 Task: Look for products in the category "Collagen, Hair, Skin & Nails" from Green Foods only.
Action: Mouse moved to (238, 117)
Screenshot: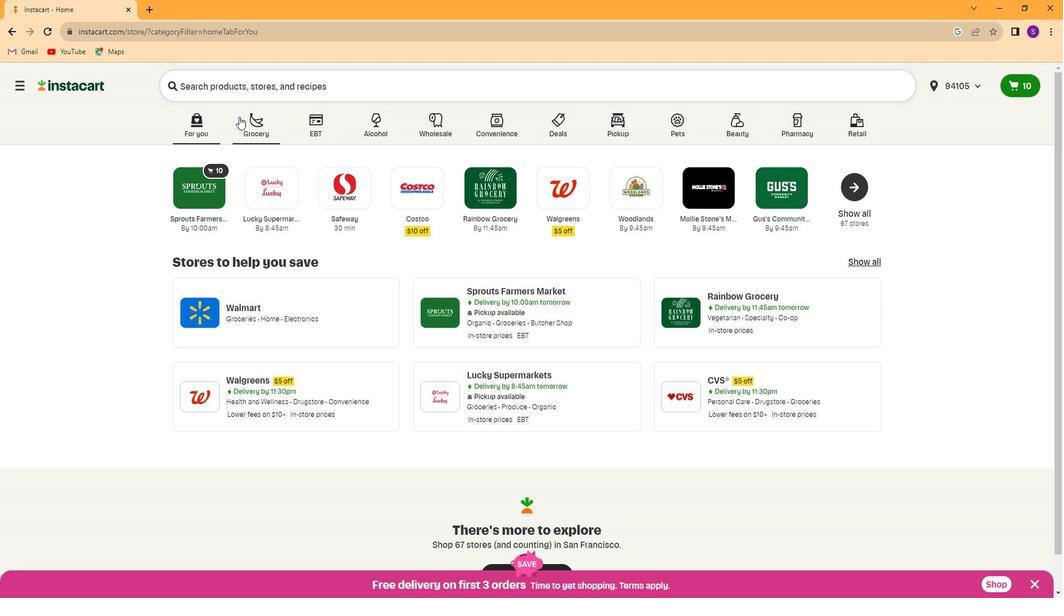 
Action: Mouse pressed left at (238, 117)
Screenshot: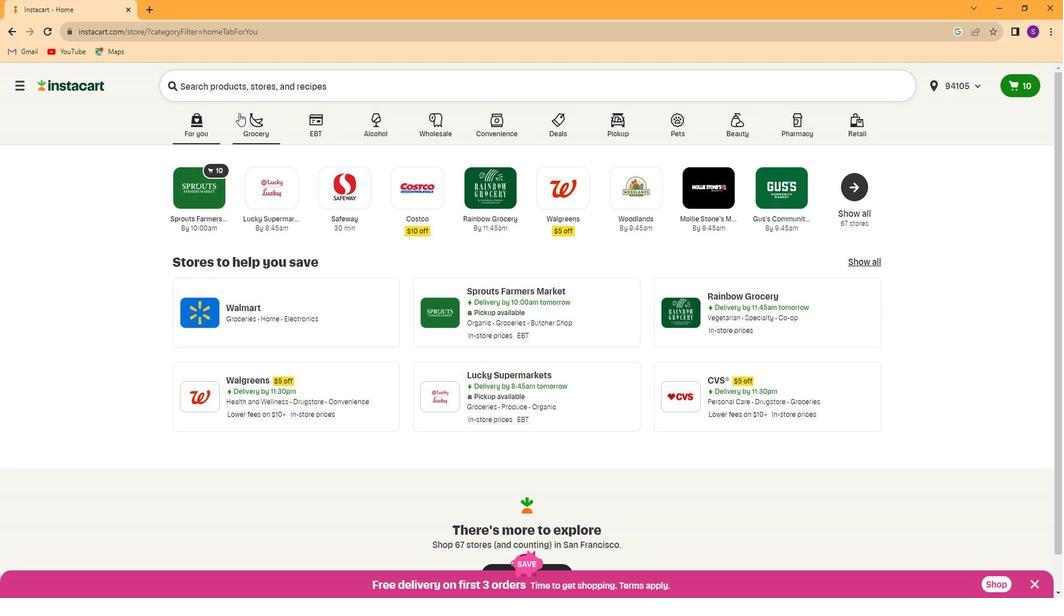 
Action: Mouse moved to (764, 212)
Screenshot: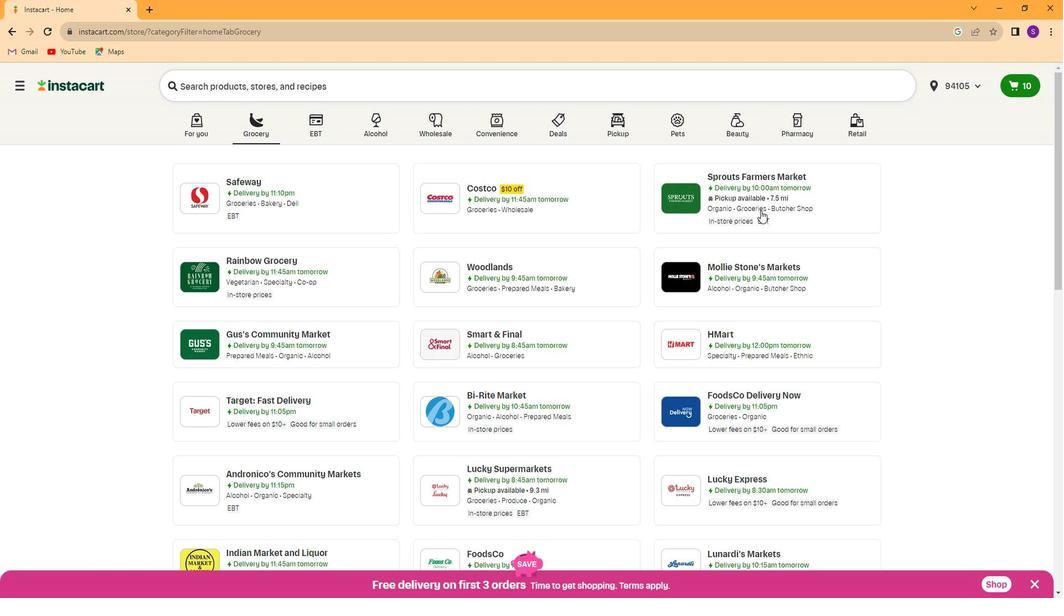
Action: Mouse pressed left at (764, 212)
Screenshot: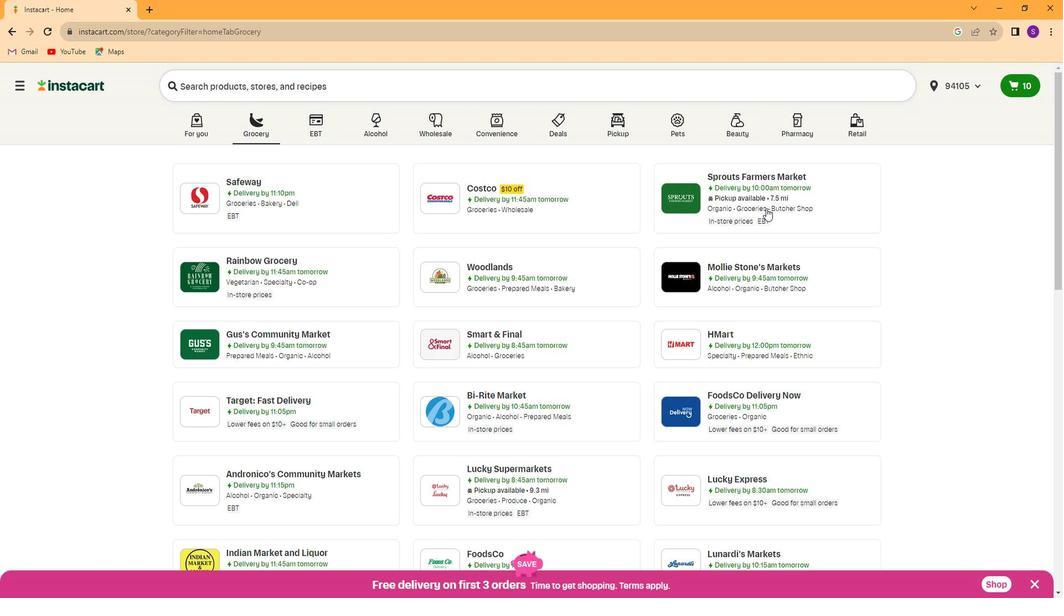 
Action: Mouse moved to (78, 442)
Screenshot: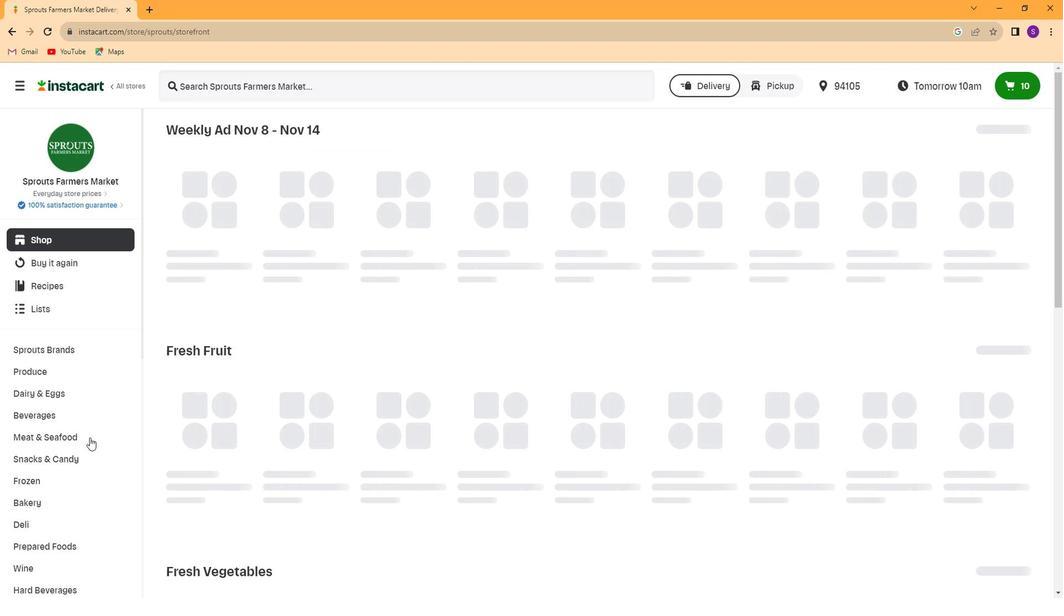 
Action: Mouse scrolled (78, 441) with delta (0, 0)
Screenshot: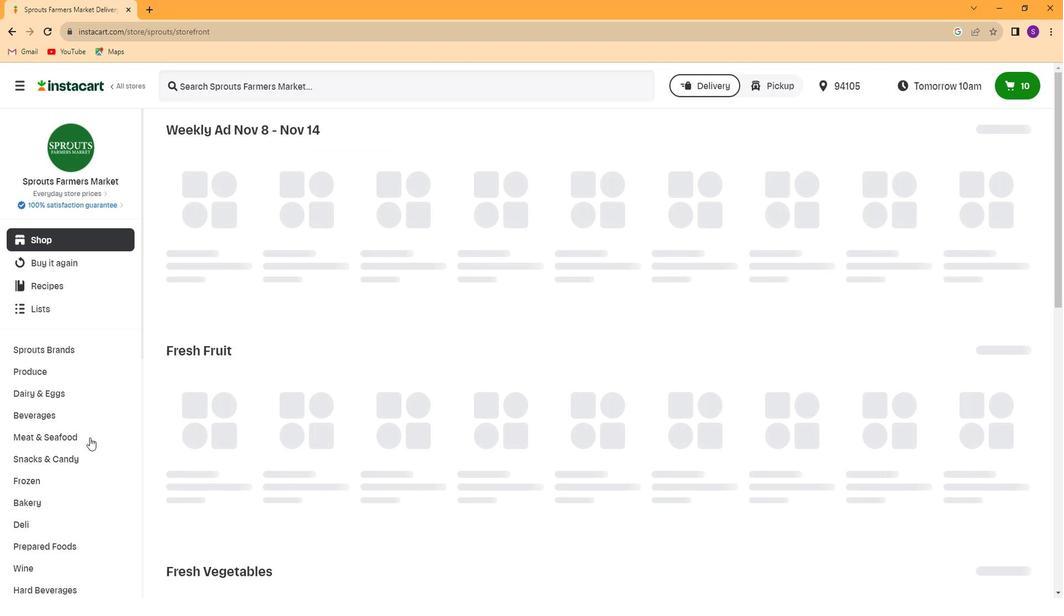 
Action: Mouse scrolled (78, 441) with delta (0, 0)
Screenshot: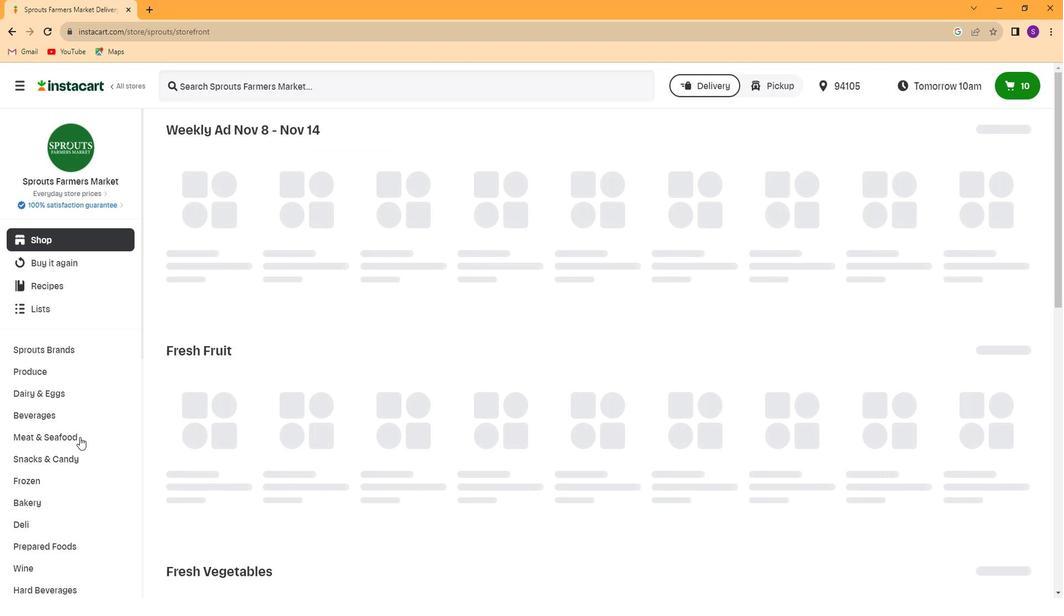 
Action: Mouse moved to (78, 442)
Screenshot: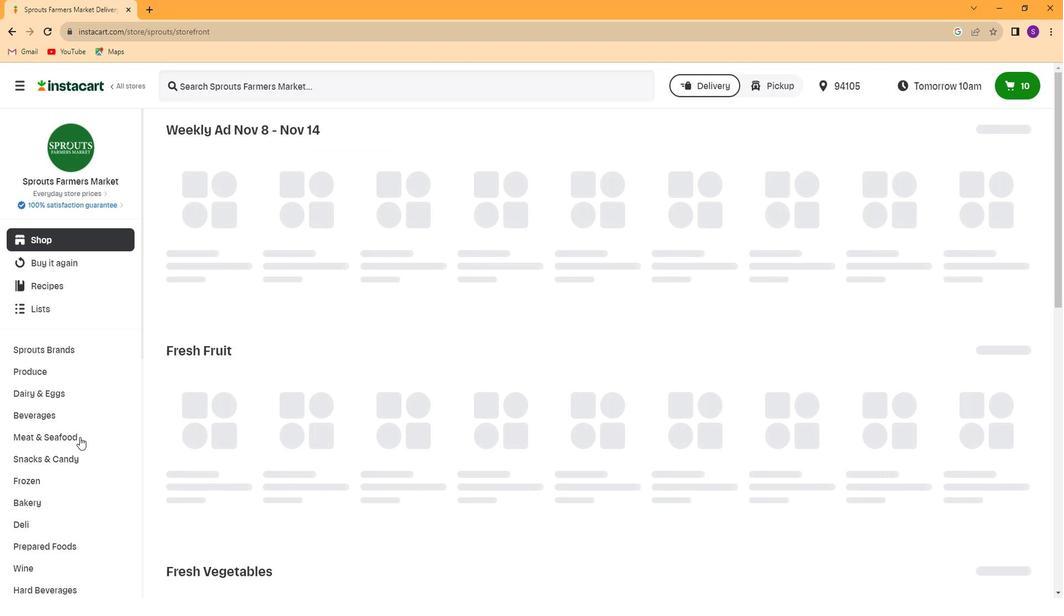
Action: Mouse scrolled (78, 441) with delta (0, 0)
Screenshot: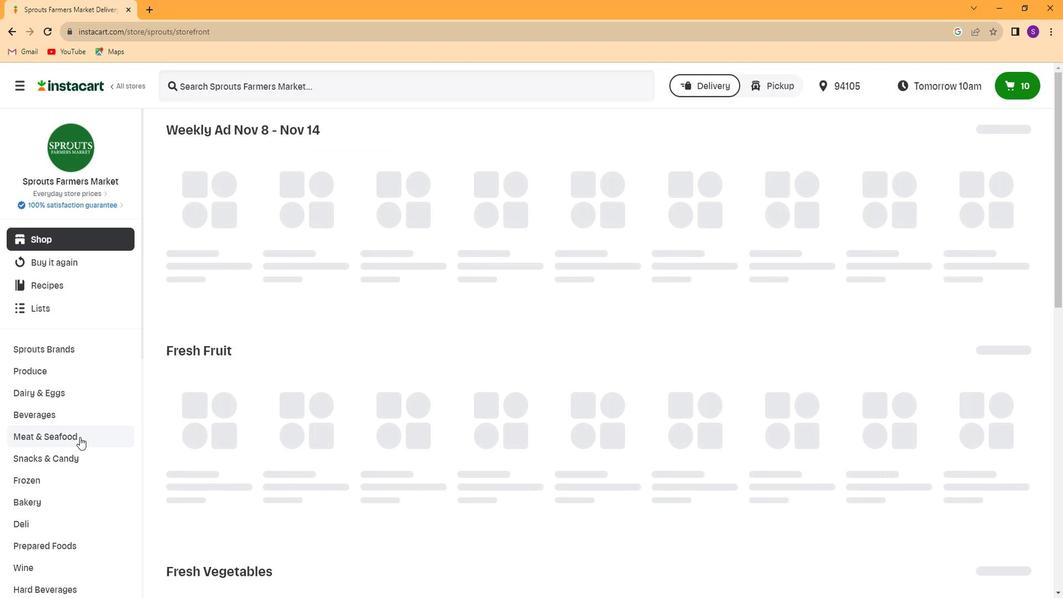 
Action: Mouse scrolled (78, 441) with delta (0, 0)
Screenshot: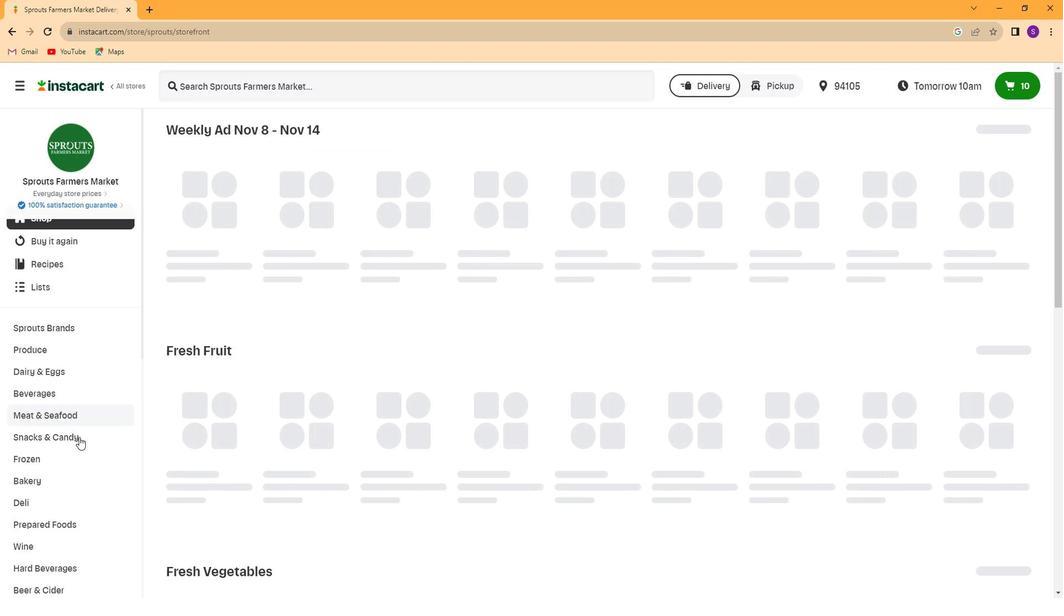 
Action: Mouse scrolled (78, 442) with delta (0, 0)
Screenshot: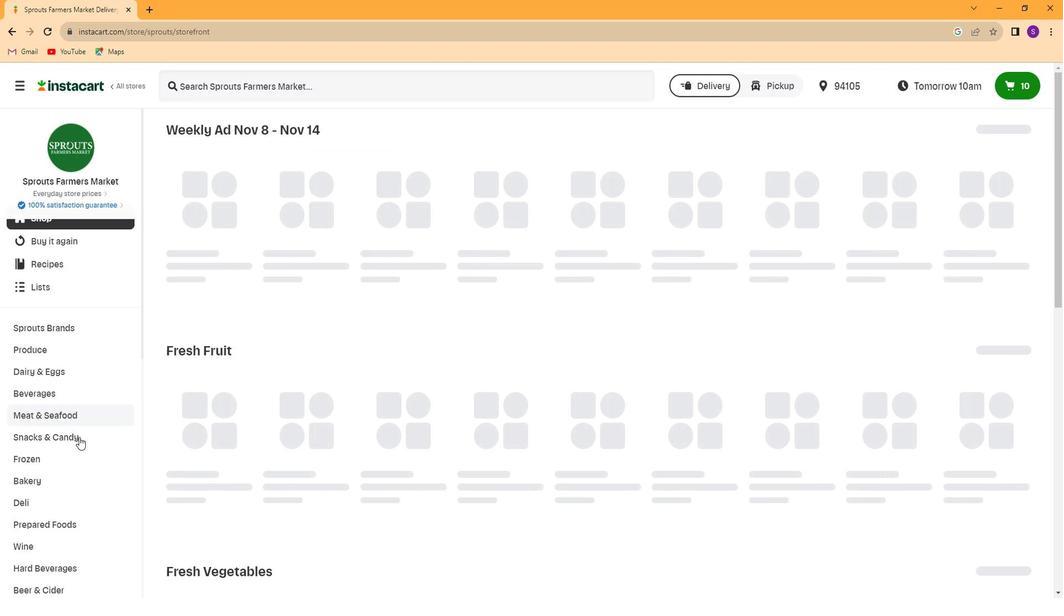 
Action: Mouse scrolled (78, 441) with delta (0, 0)
Screenshot: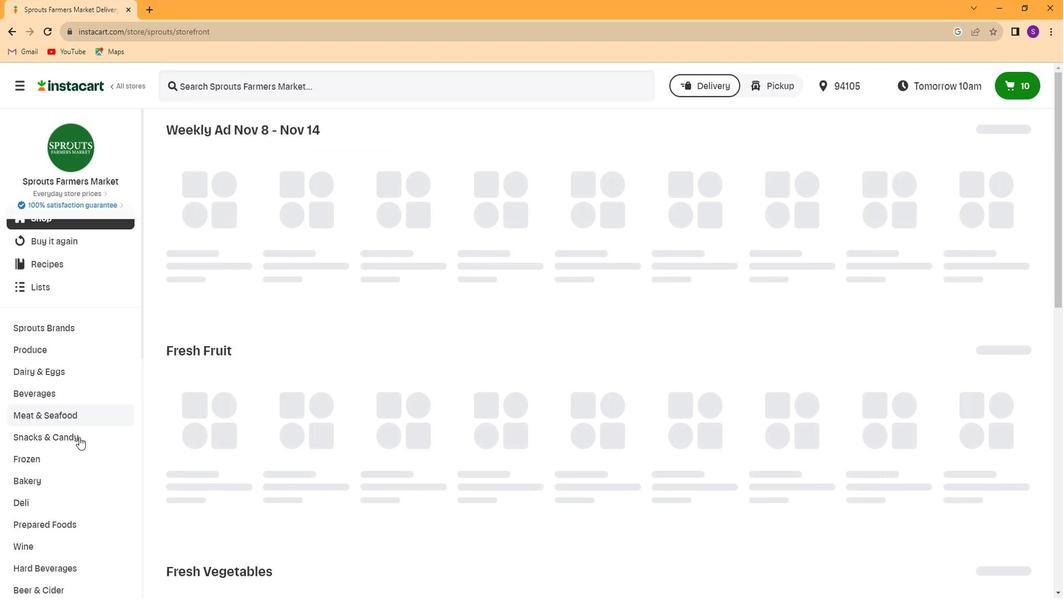 
Action: Mouse scrolled (78, 441) with delta (0, 0)
Screenshot: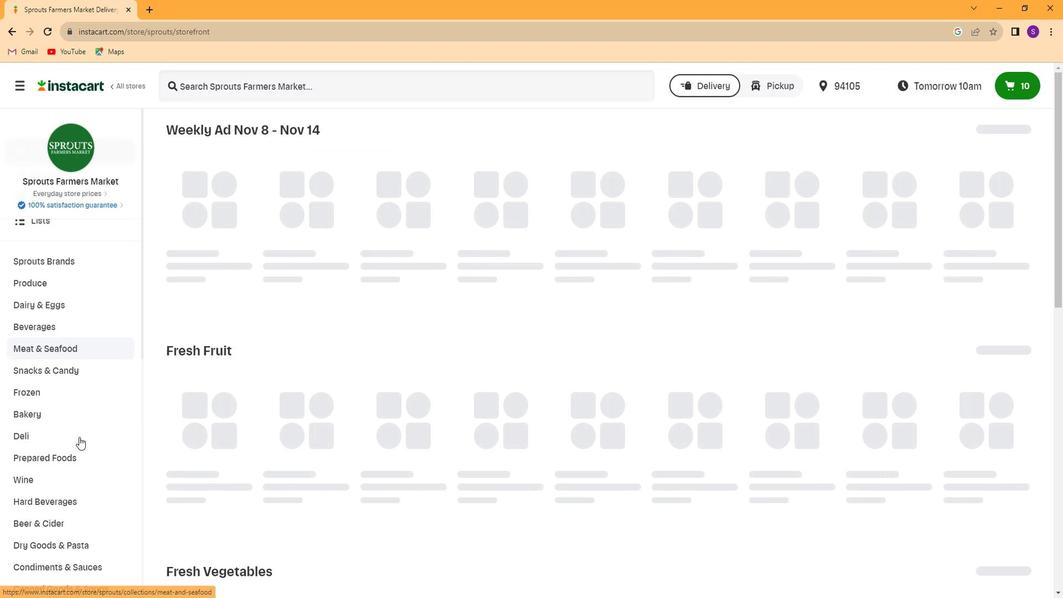 
Action: Mouse scrolled (78, 441) with delta (0, 0)
Screenshot: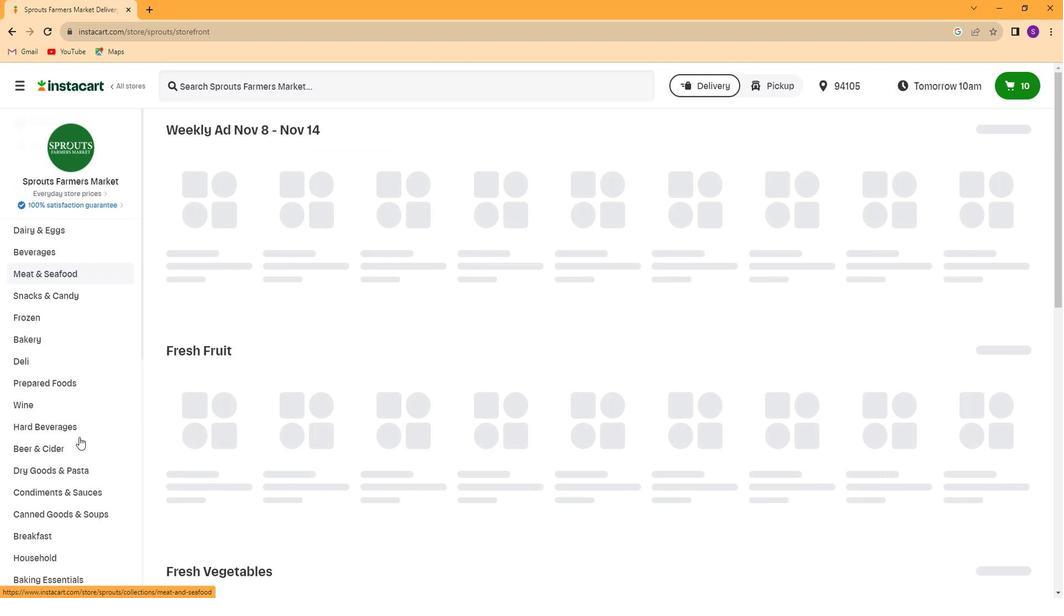 
Action: Mouse moved to (78, 438)
Screenshot: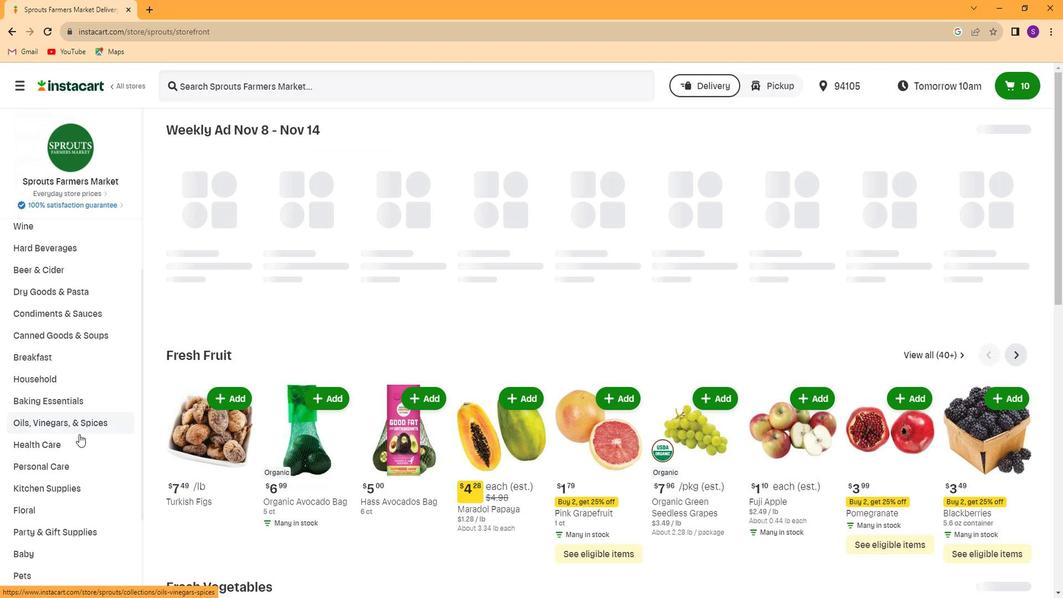 
Action: Mouse scrolled (78, 437) with delta (0, 0)
Screenshot: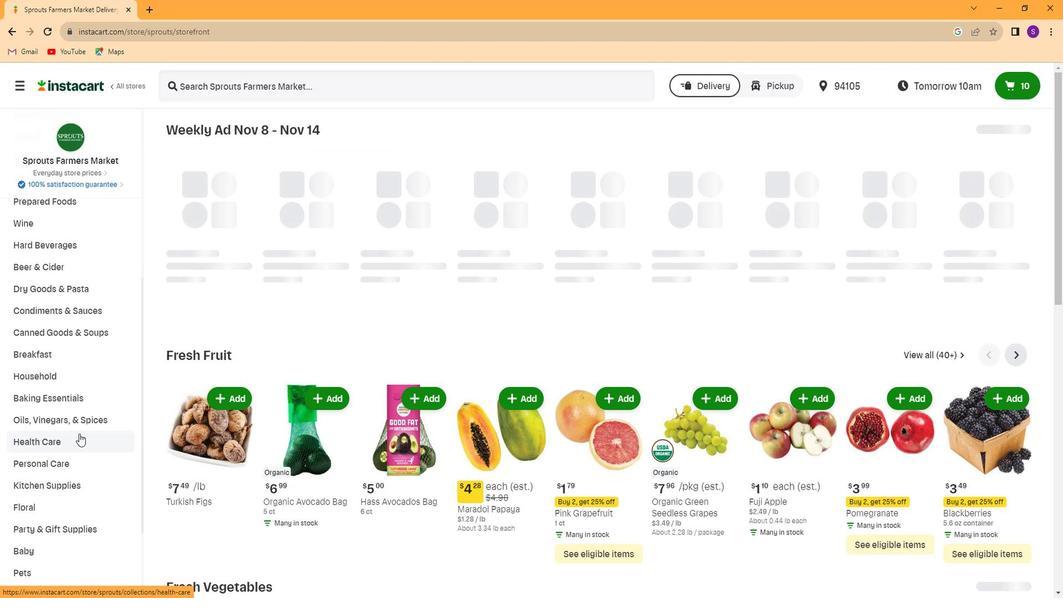 
Action: Mouse scrolled (78, 437) with delta (0, 0)
Screenshot: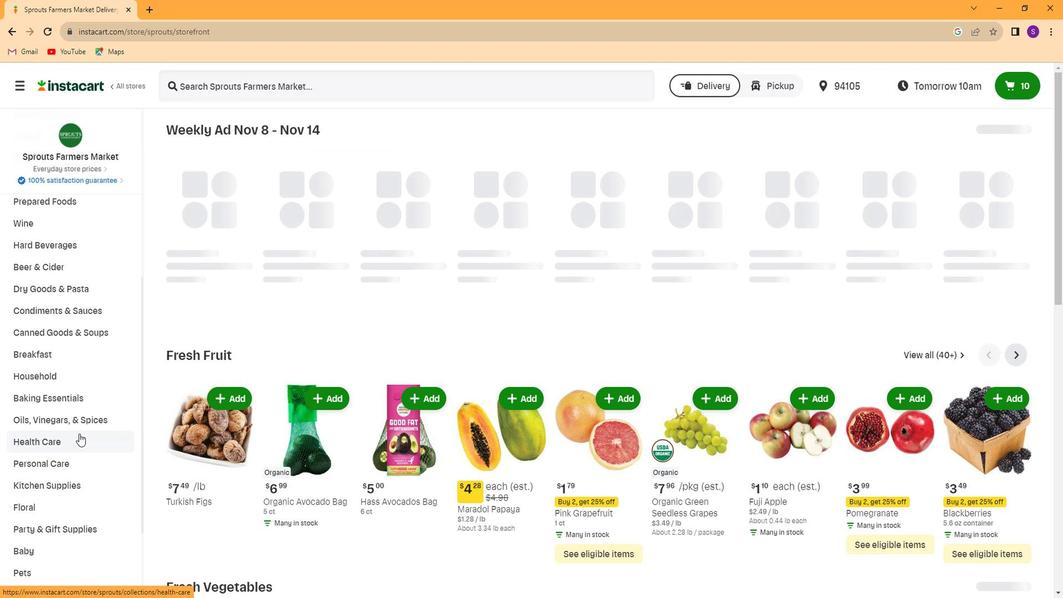 
Action: Mouse scrolled (78, 437) with delta (0, 0)
Screenshot: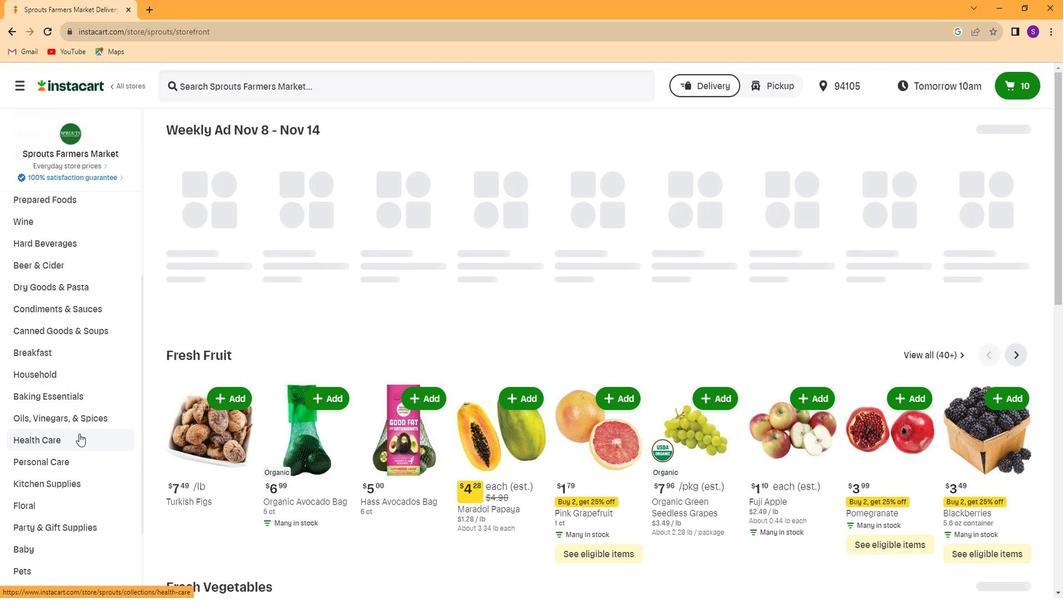 
Action: Mouse scrolled (78, 437) with delta (0, 0)
Screenshot: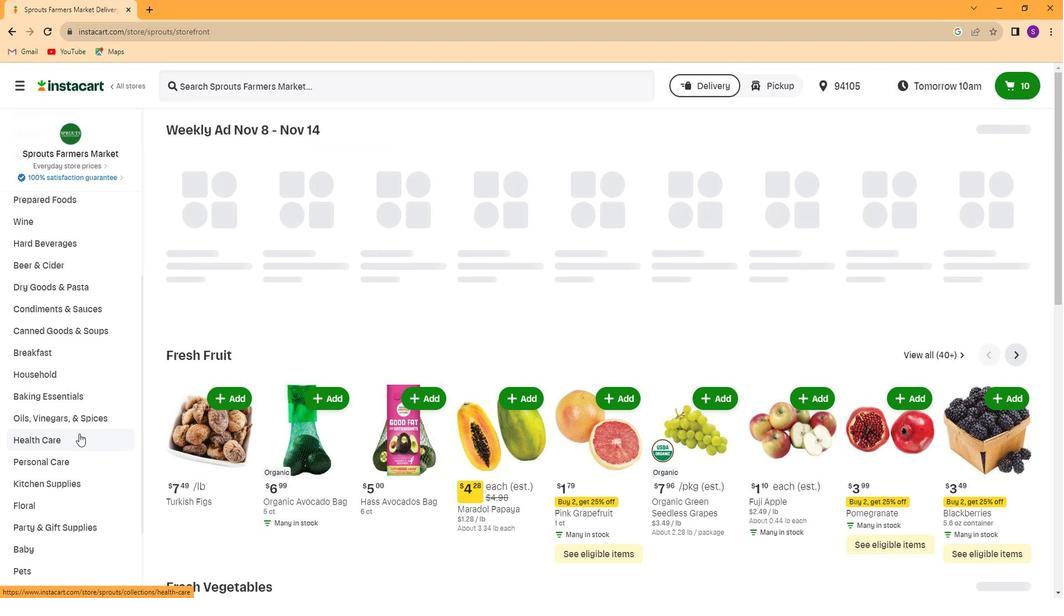 
Action: Mouse scrolled (78, 437) with delta (0, 0)
Screenshot: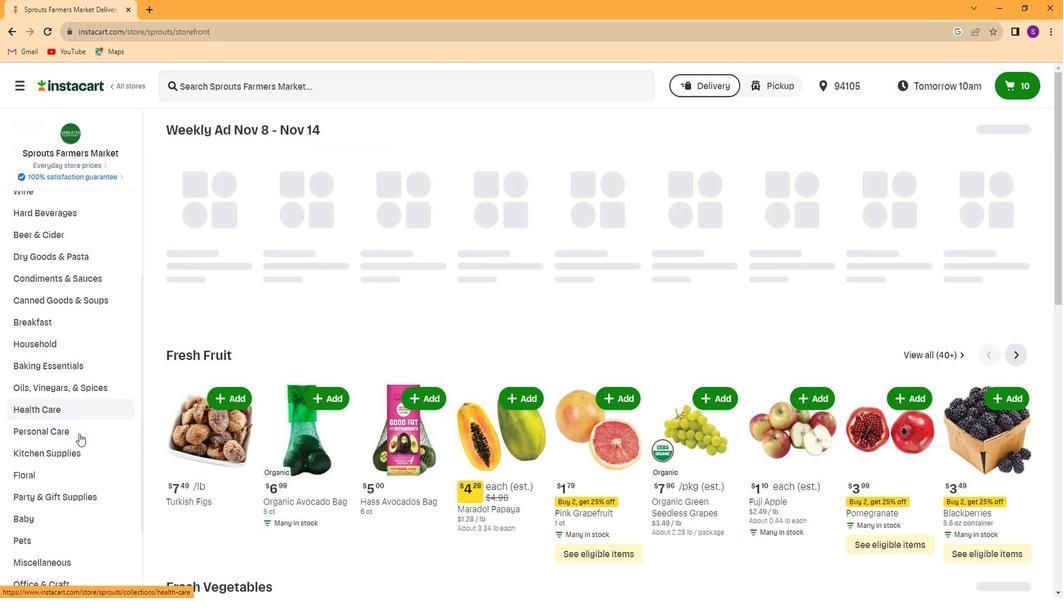 
Action: Mouse scrolled (78, 437) with delta (0, 0)
Screenshot: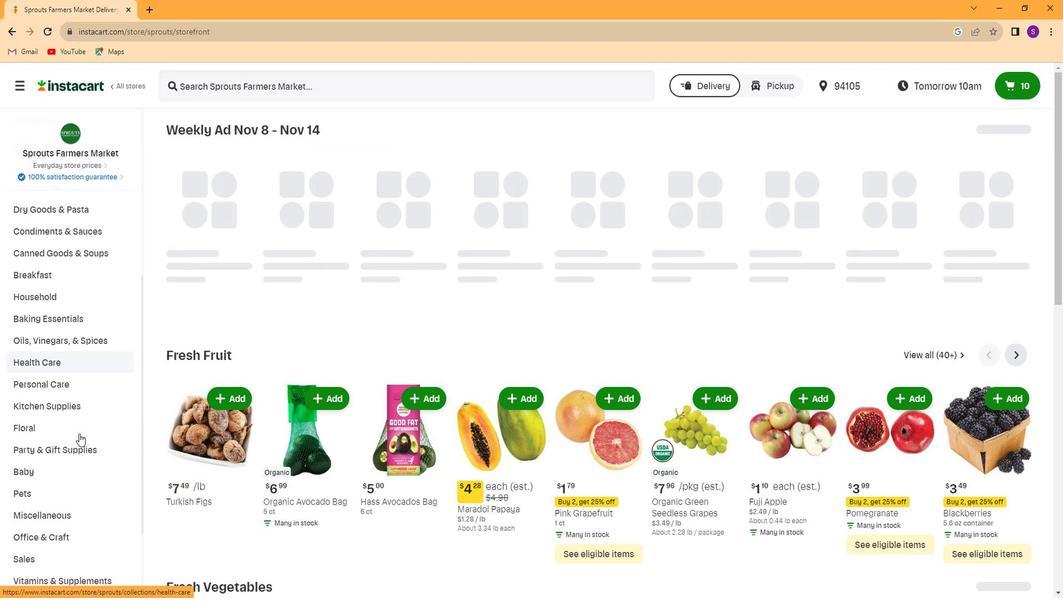 
Action: Mouse moved to (88, 538)
Screenshot: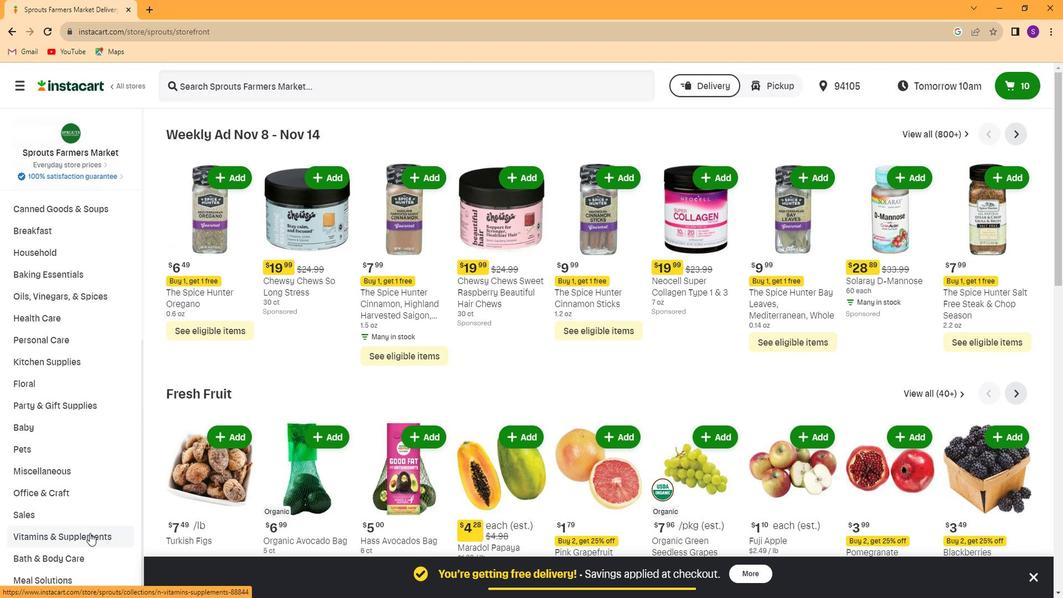 
Action: Mouse pressed left at (88, 538)
Screenshot: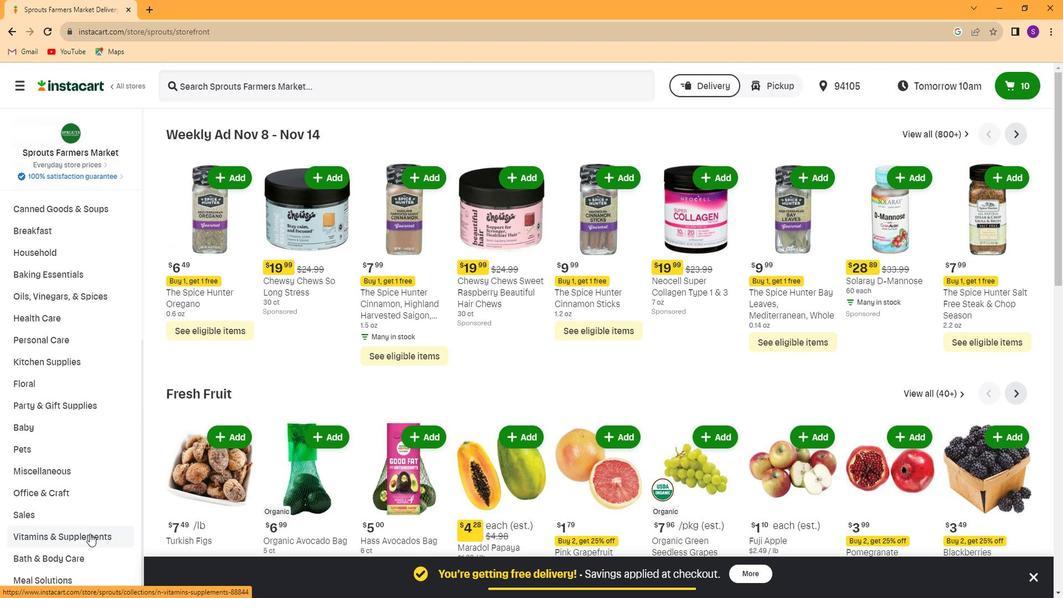 
Action: Mouse moved to (943, 170)
Screenshot: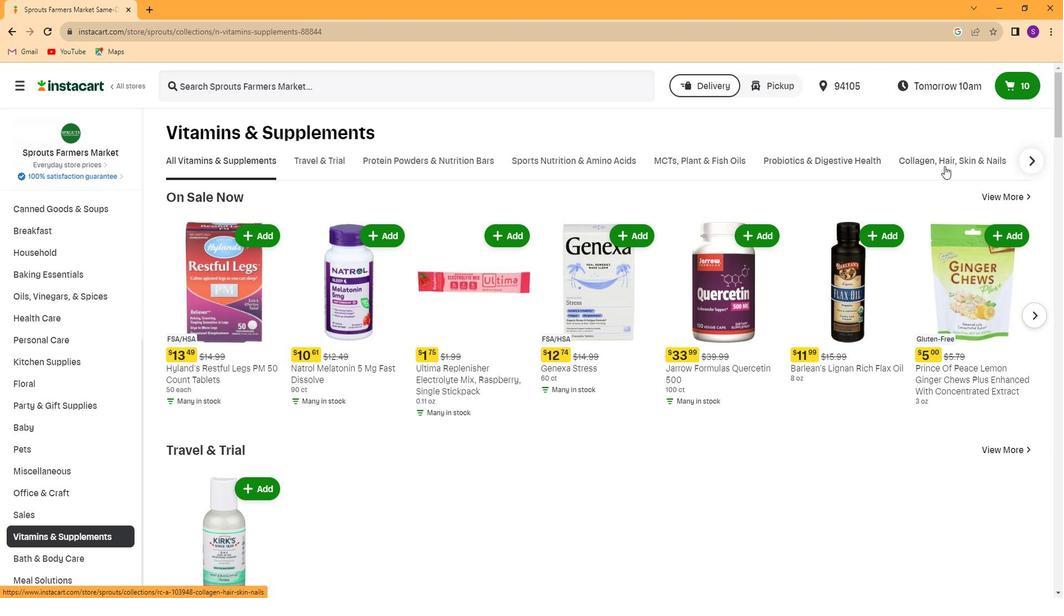 
Action: Mouse pressed left at (943, 170)
Screenshot: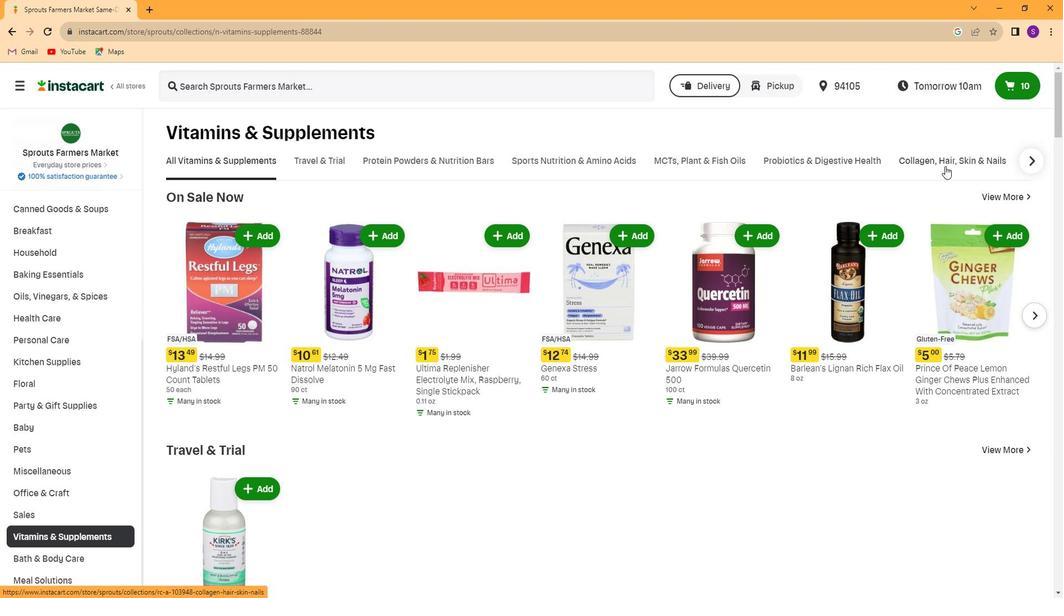 
Action: Mouse moved to (375, 205)
Screenshot: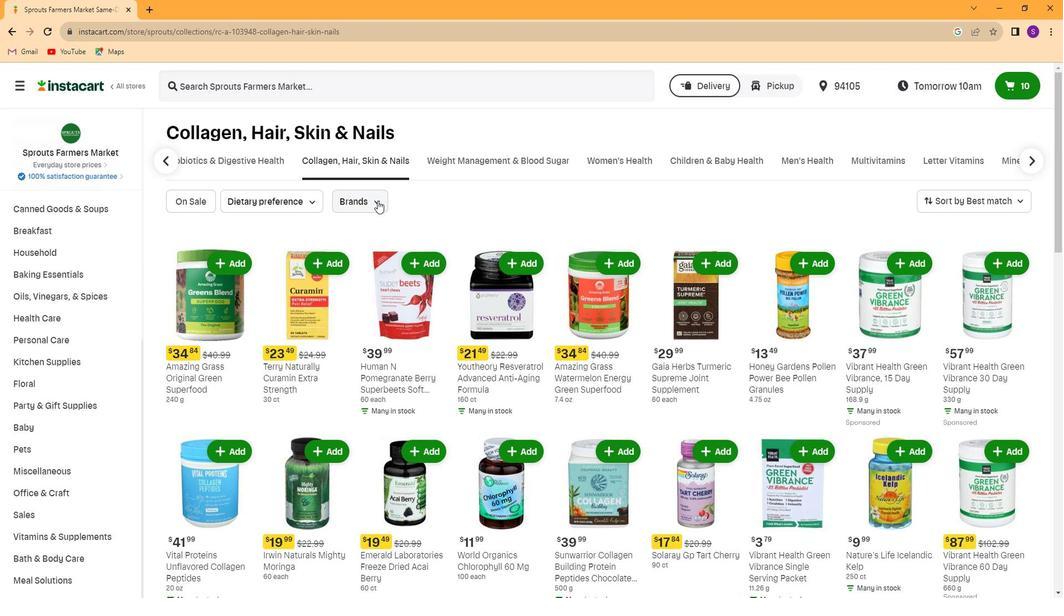 
Action: Mouse pressed left at (375, 205)
Screenshot: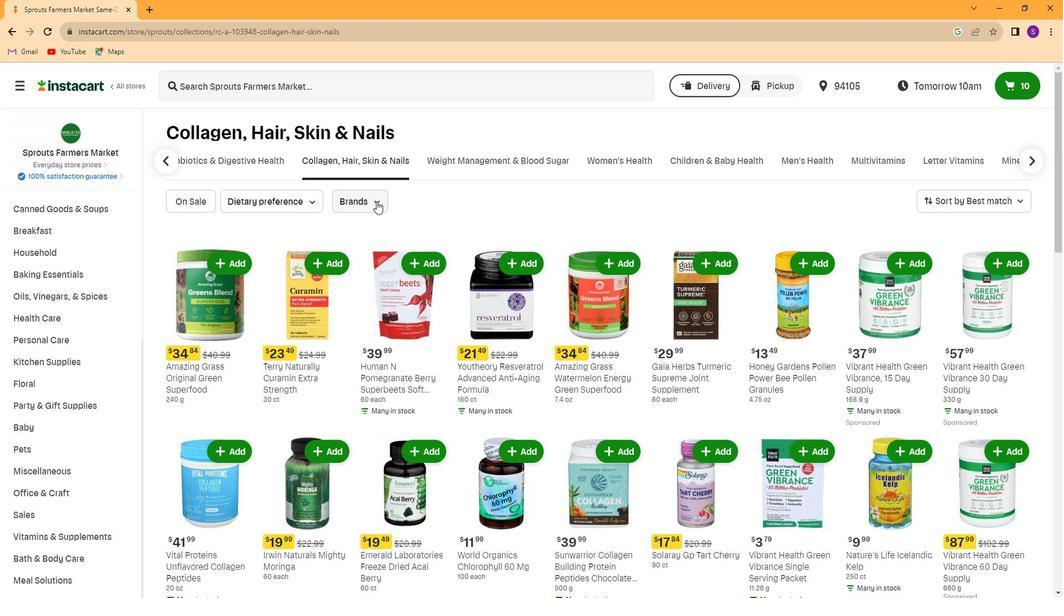 
Action: Mouse moved to (389, 285)
Screenshot: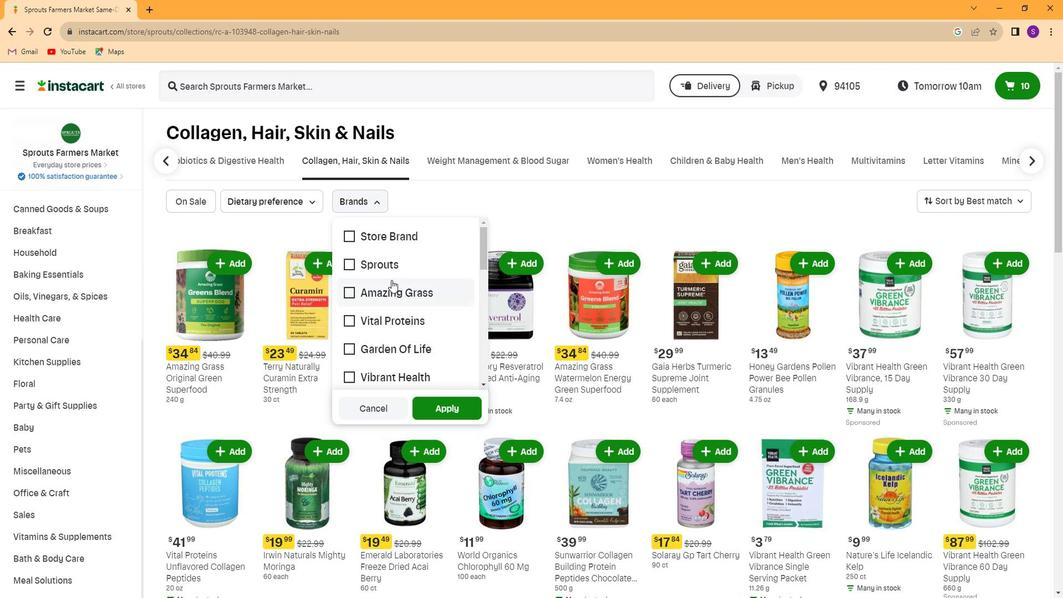 
Action: Mouse scrolled (389, 284) with delta (0, 0)
Screenshot: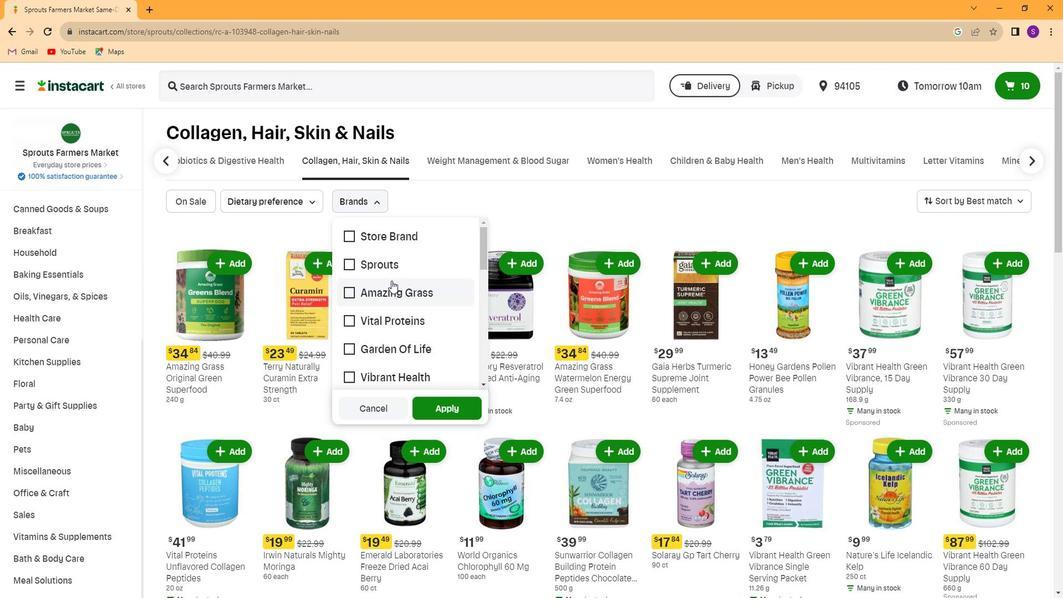 
Action: Mouse scrolled (389, 284) with delta (0, 0)
Screenshot: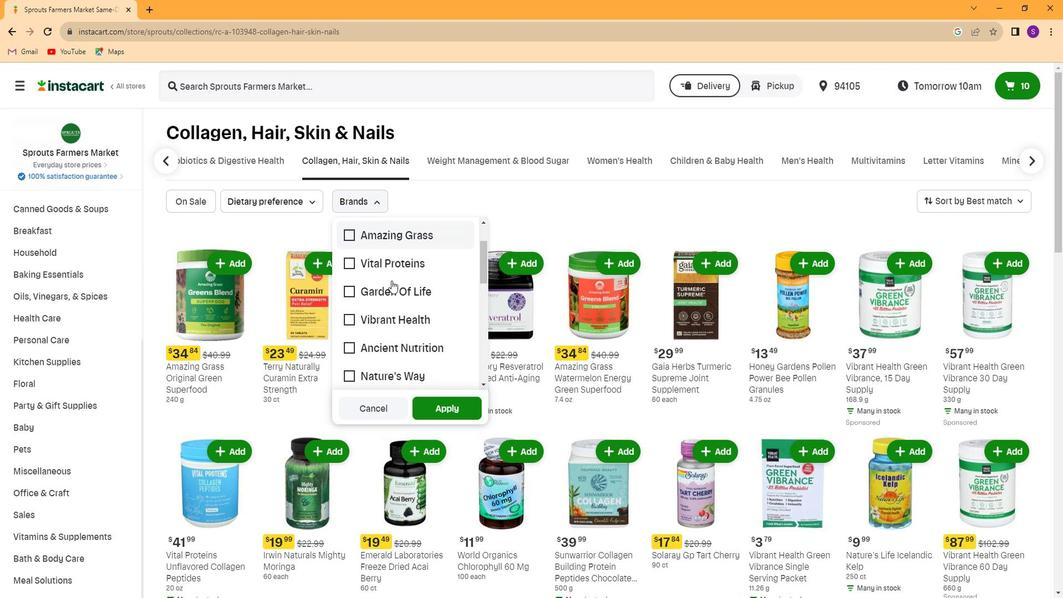 
Action: Mouse scrolled (389, 284) with delta (0, 0)
Screenshot: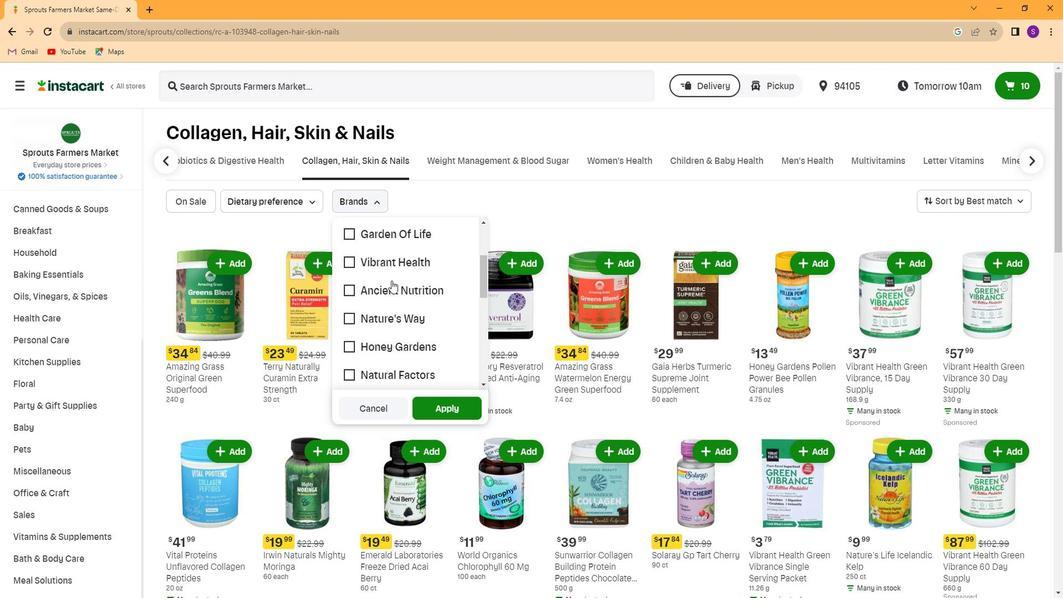 
Action: Mouse scrolled (389, 284) with delta (0, 0)
Screenshot: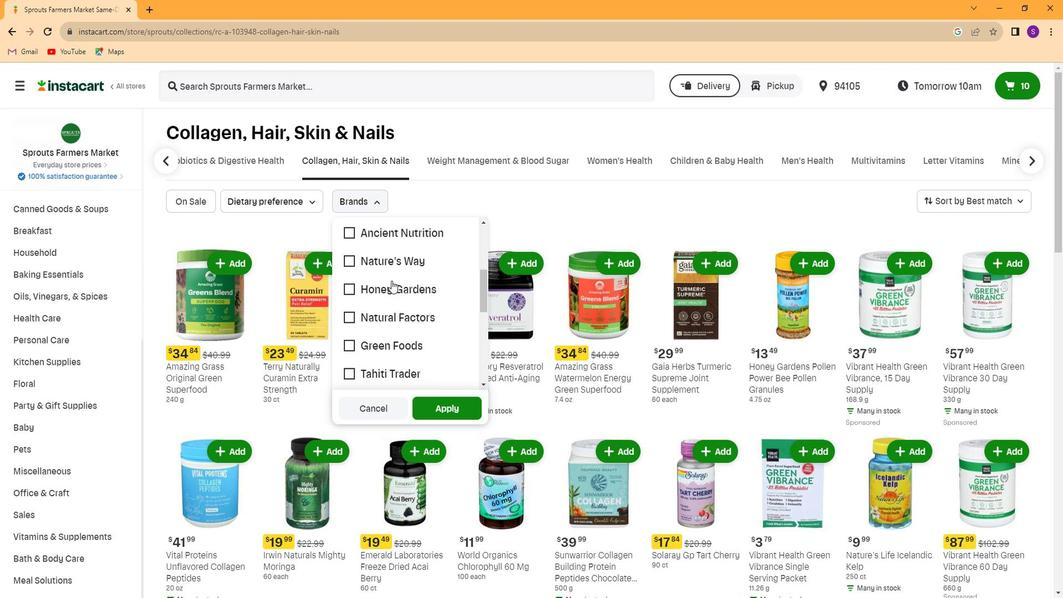 
Action: Mouse moved to (388, 286)
Screenshot: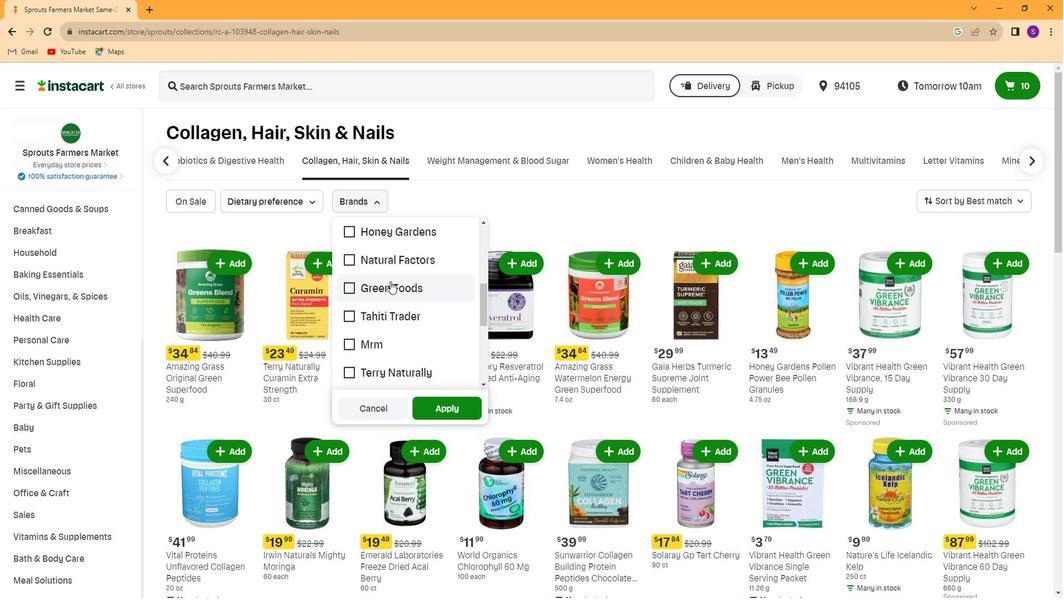 
Action: Mouse pressed left at (388, 286)
Screenshot: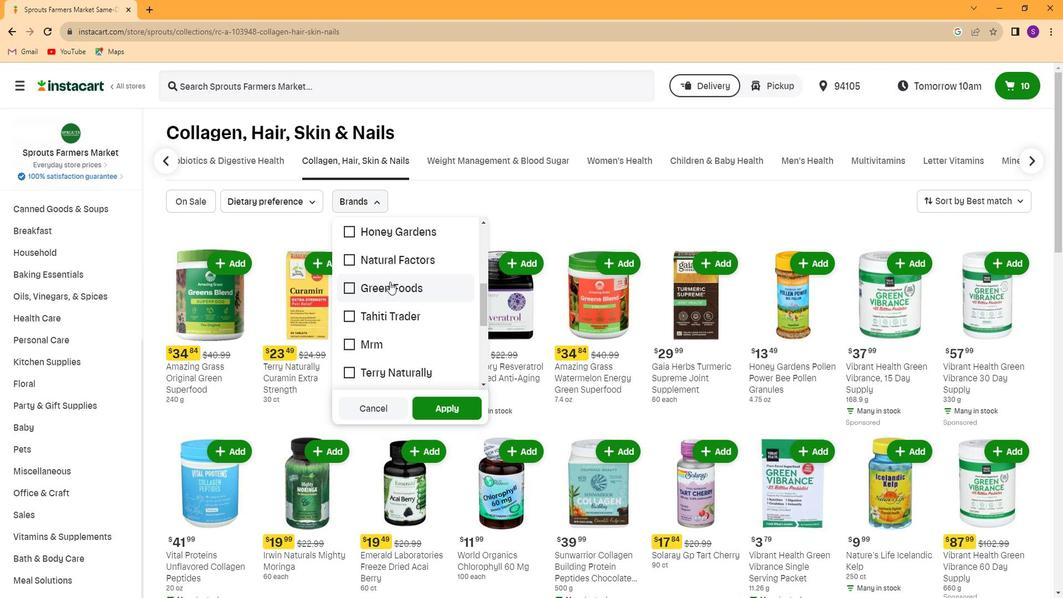 
Action: Mouse moved to (447, 420)
Screenshot: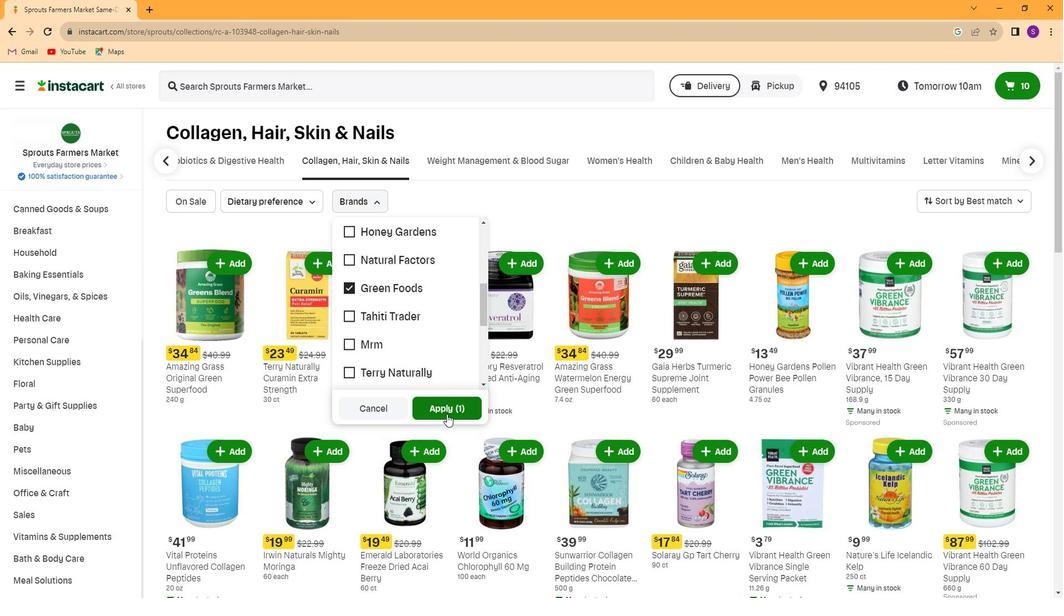 
Action: Mouse pressed left at (447, 420)
Screenshot: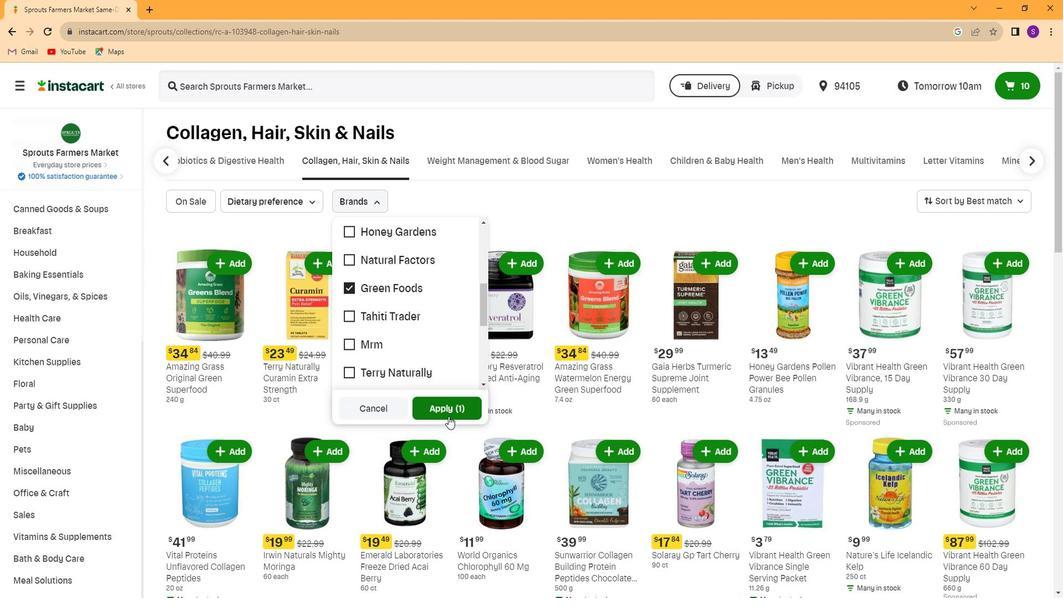 
Action: Mouse moved to (564, 433)
Screenshot: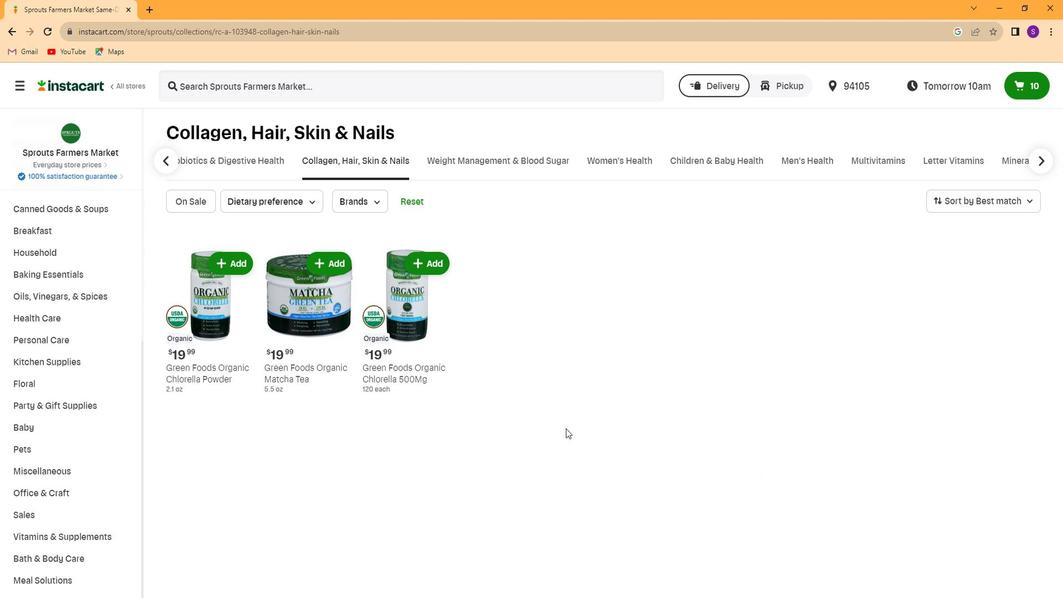 
